 Task: Create a rule from the Routing list, Task moved to a section -> Set Priority in the project ArcticTech , set the section as To-Do and set the priority of the task as  High
Action: Mouse moved to (972, 90)
Screenshot: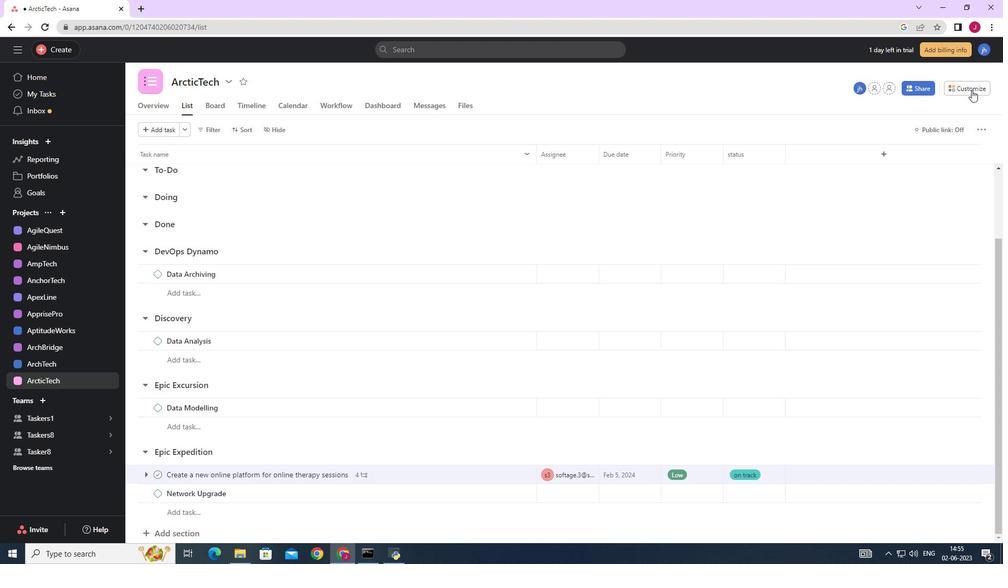 
Action: Mouse pressed left at (972, 90)
Screenshot: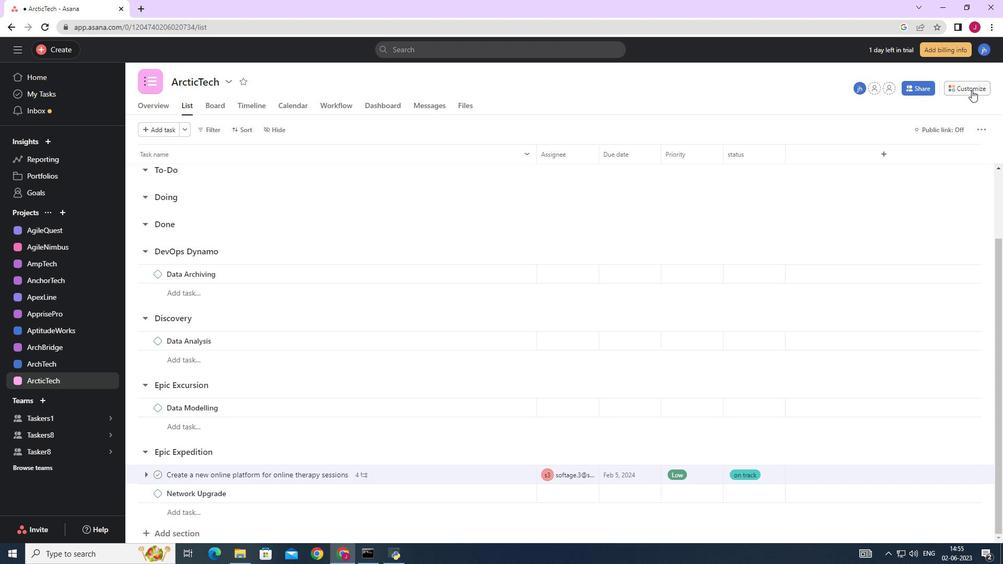 
Action: Mouse moved to (787, 221)
Screenshot: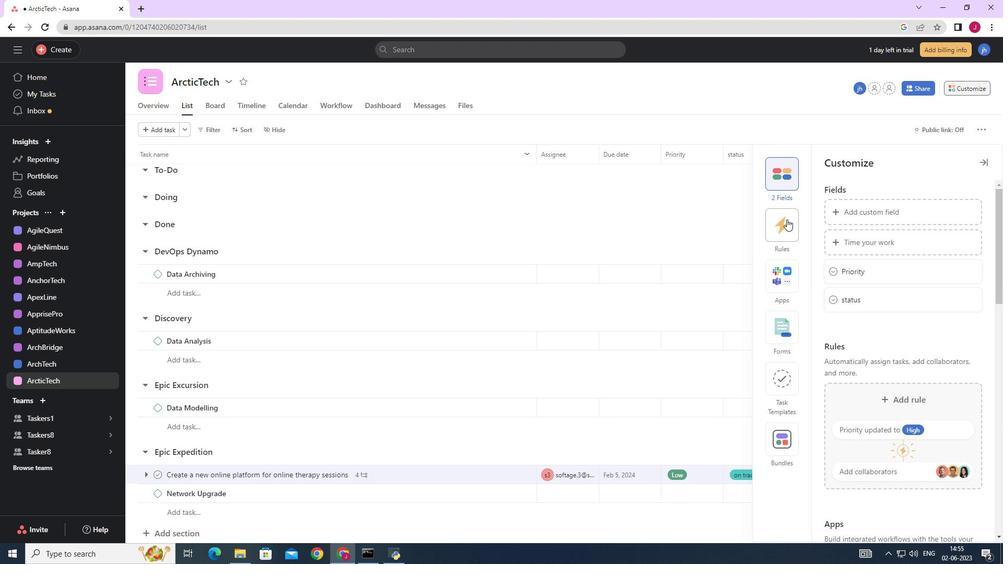 
Action: Mouse pressed left at (787, 221)
Screenshot: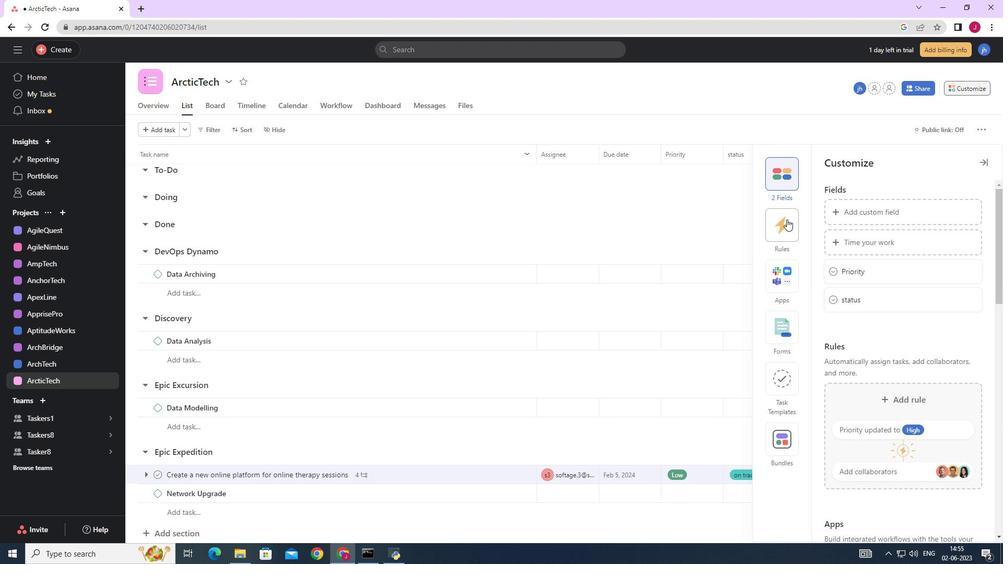 
Action: Mouse moved to (882, 237)
Screenshot: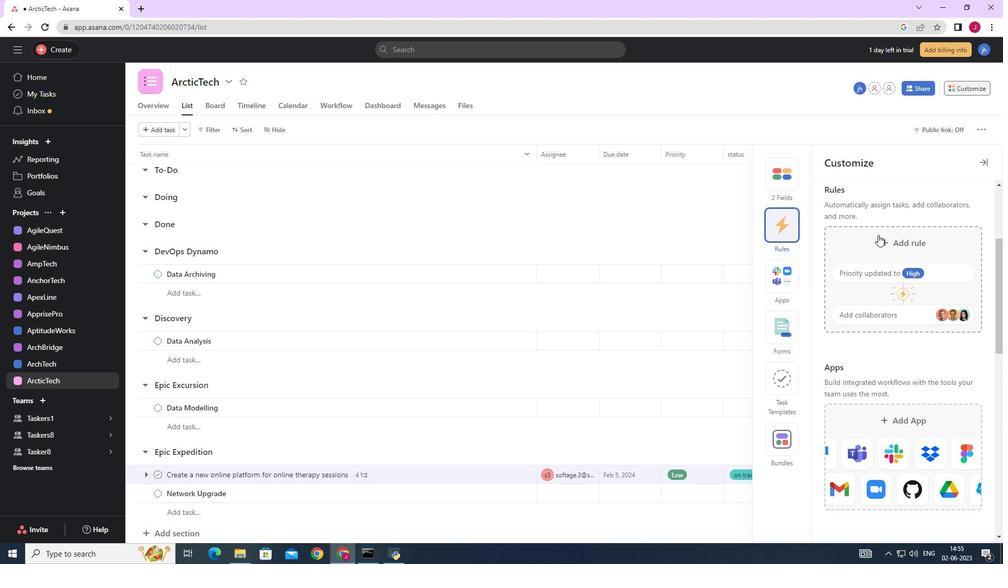 
Action: Mouse pressed left at (882, 237)
Screenshot: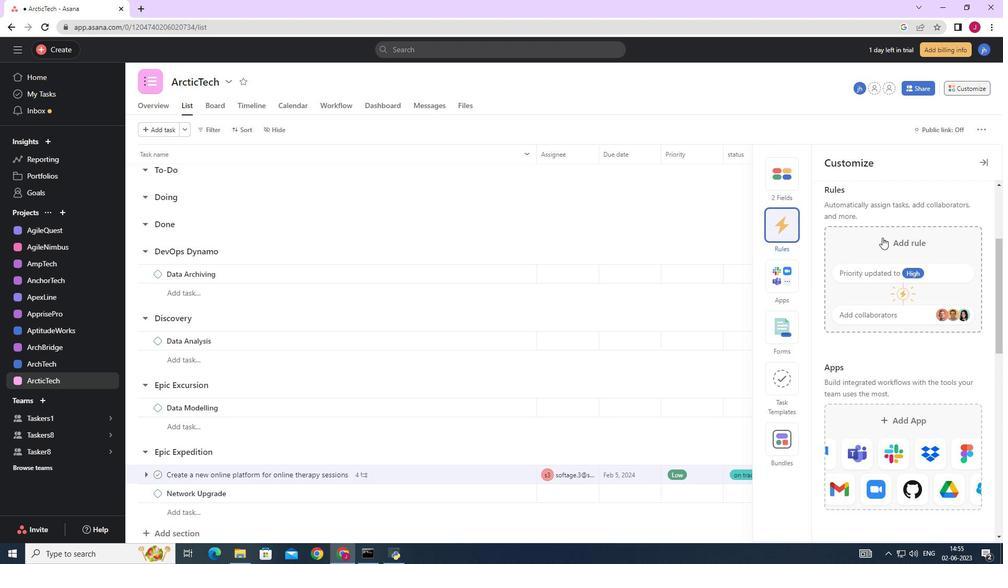 
Action: Mouse moved to (220, 134)
Screenshot: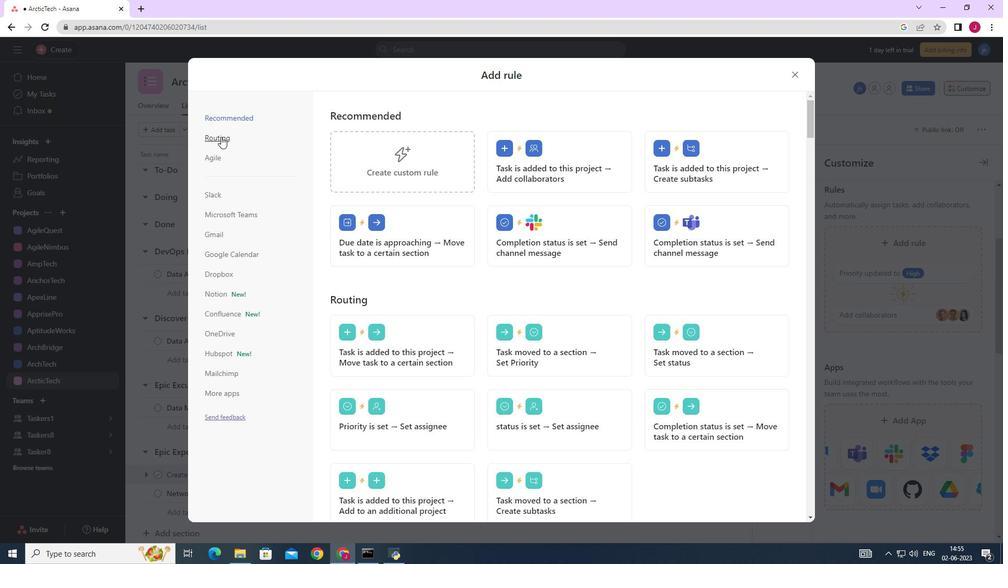 
Action: Mouse pressed left at (220, 134)
Screenshot: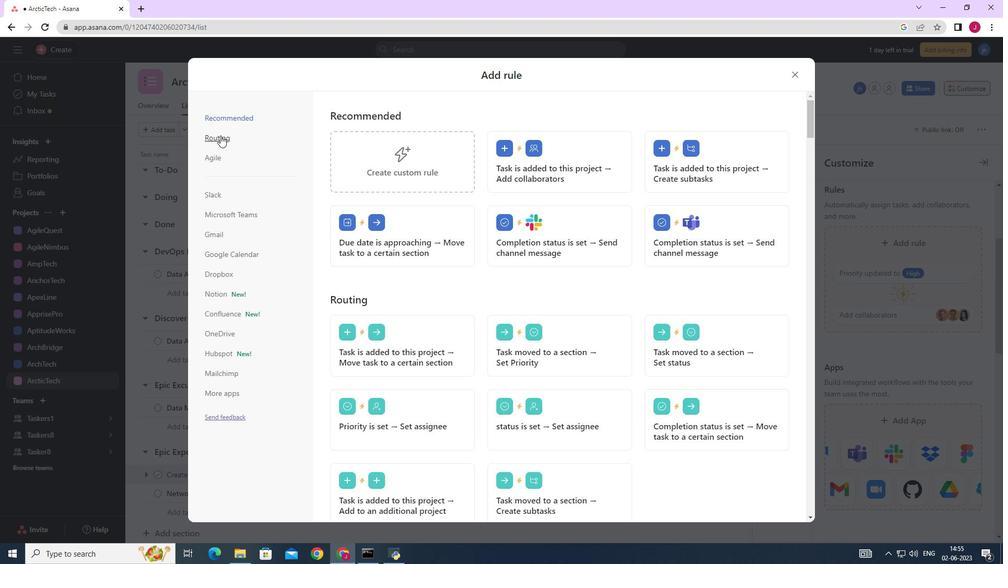 
Action: Mouse moved to (524, 169)
Screenshot: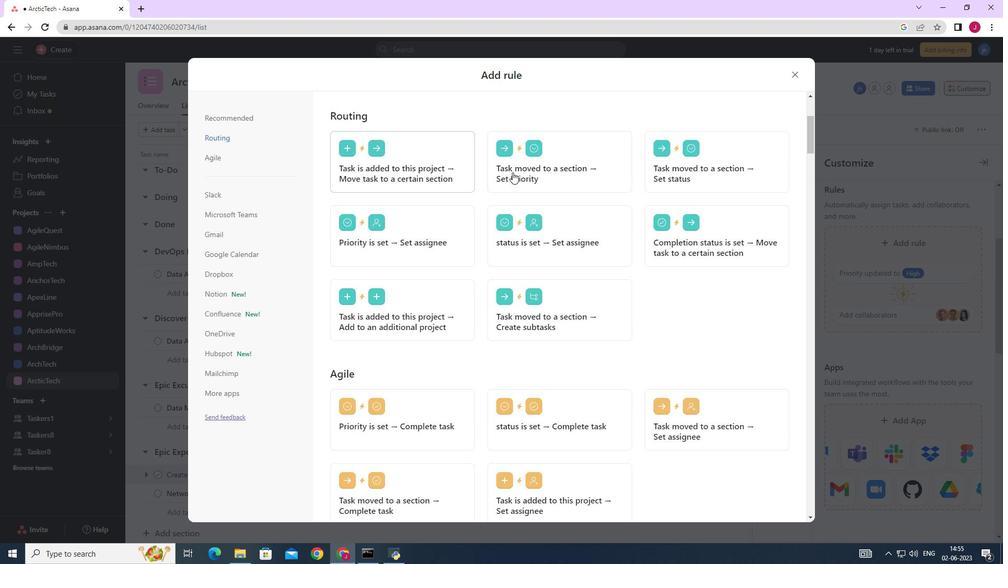 
Action: Mouse pressed left at (524, 169)
Screenshot: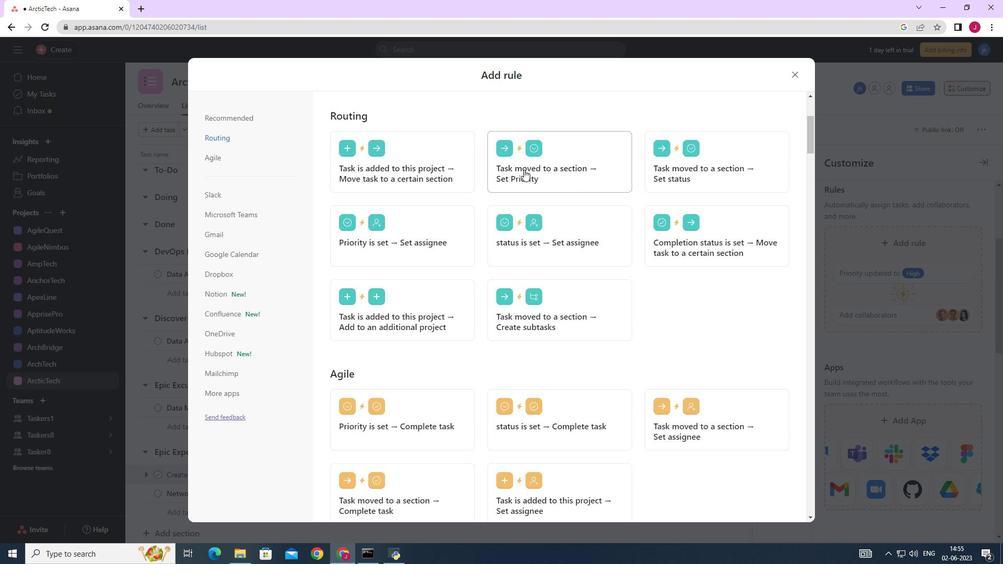 
Action: Mouse moved to (427, 276)
Screenshot: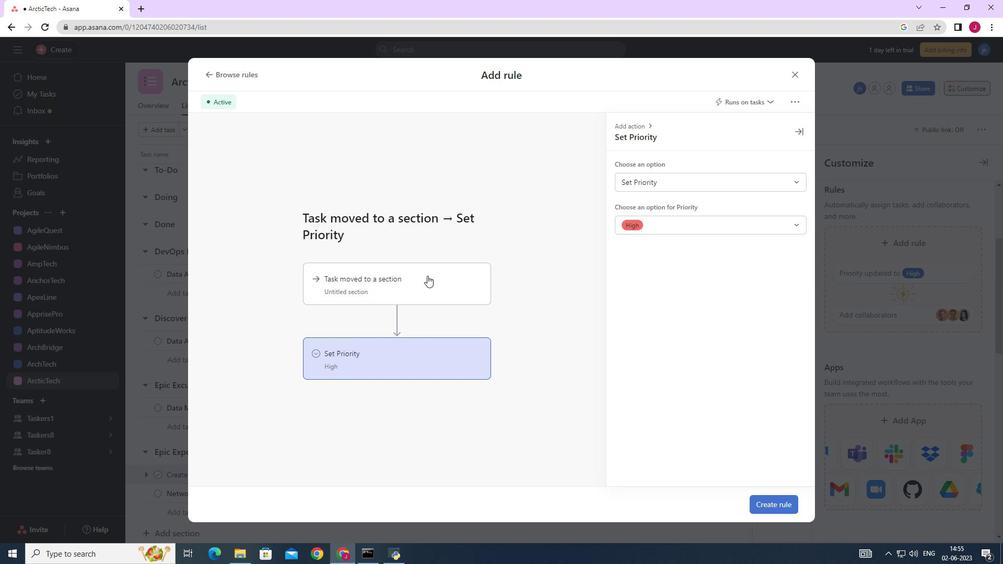 
Action: Mouse pressed left at (427, 276)
Screenshot: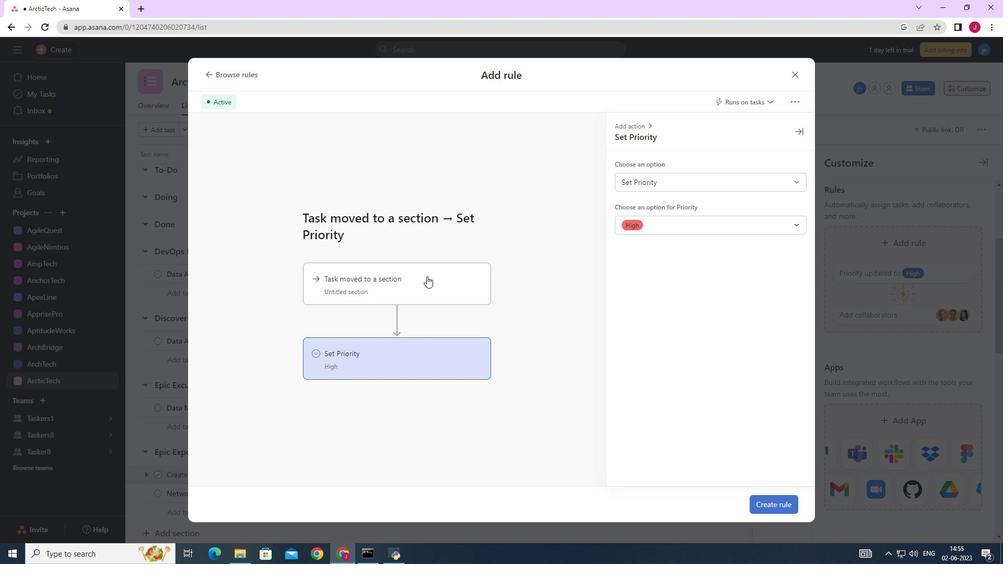 
Action: Mouse moved to (642, 180)
Screenshot: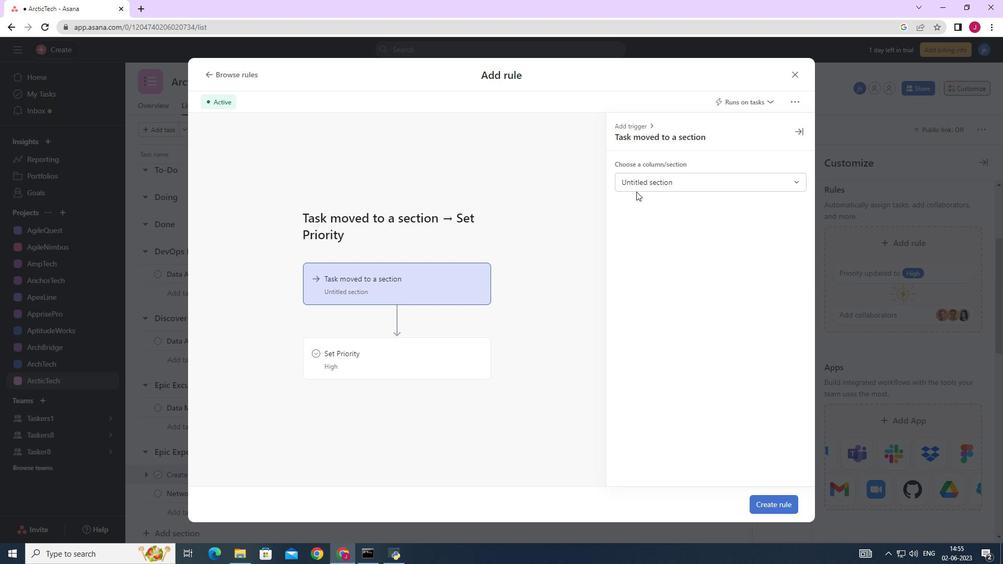 
Action: Mouse pressed left at (642, 180)
Screenshot: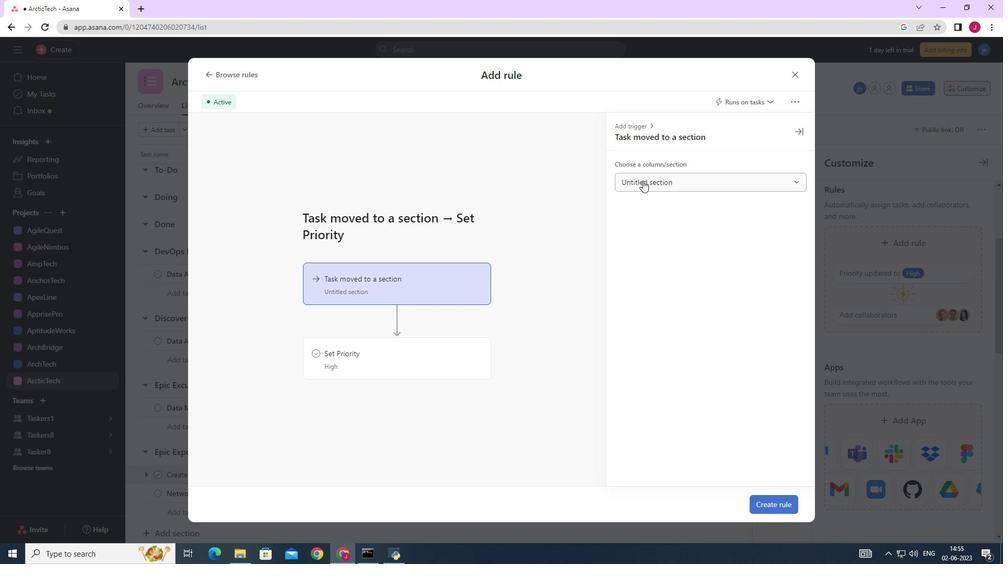 
Action: Mouse moved to (640, 224)
Screenshot: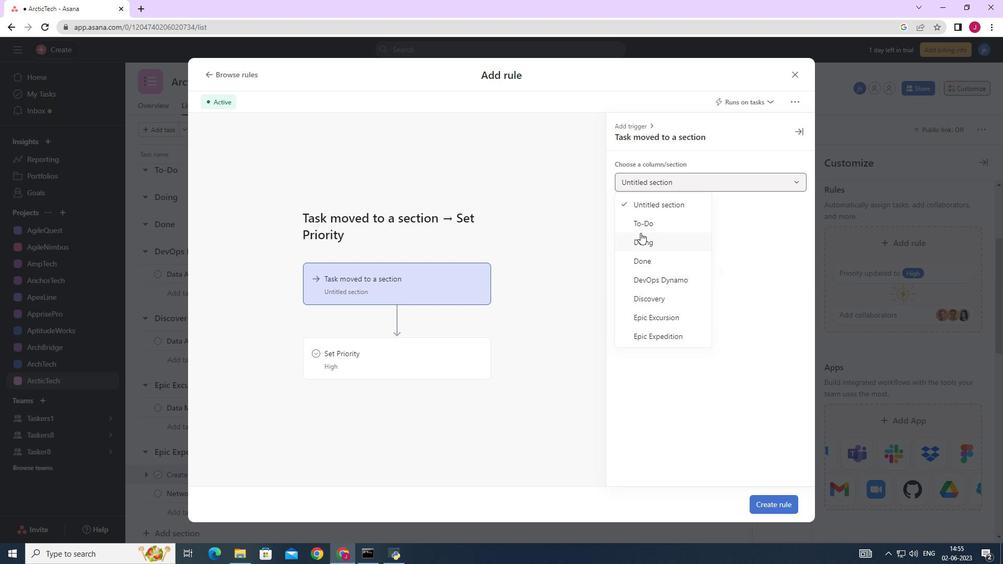 
Action: Mouse pressed left at (640, 224)
Screenshot: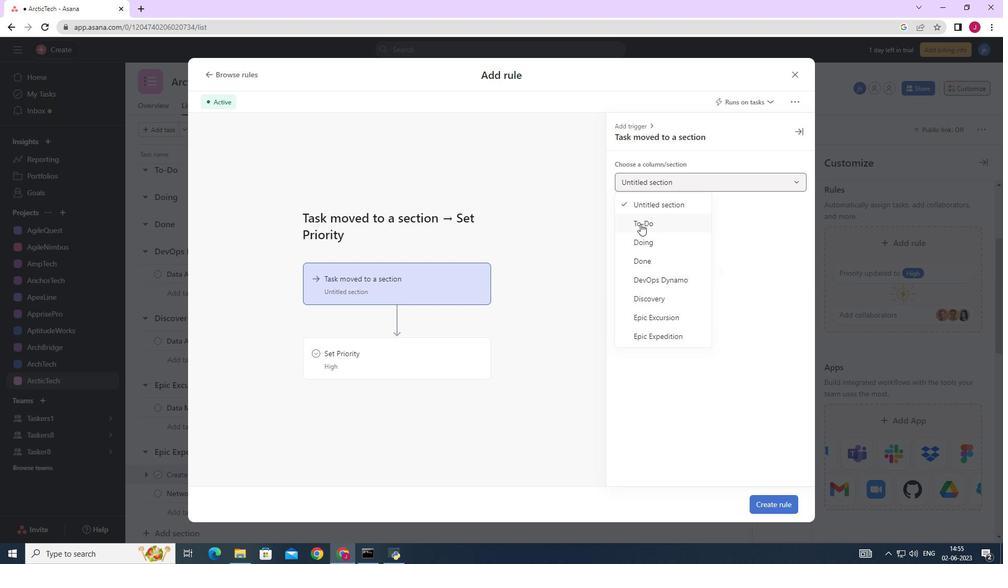 
Action: Mouse moved to (458, 350)
Screenshot: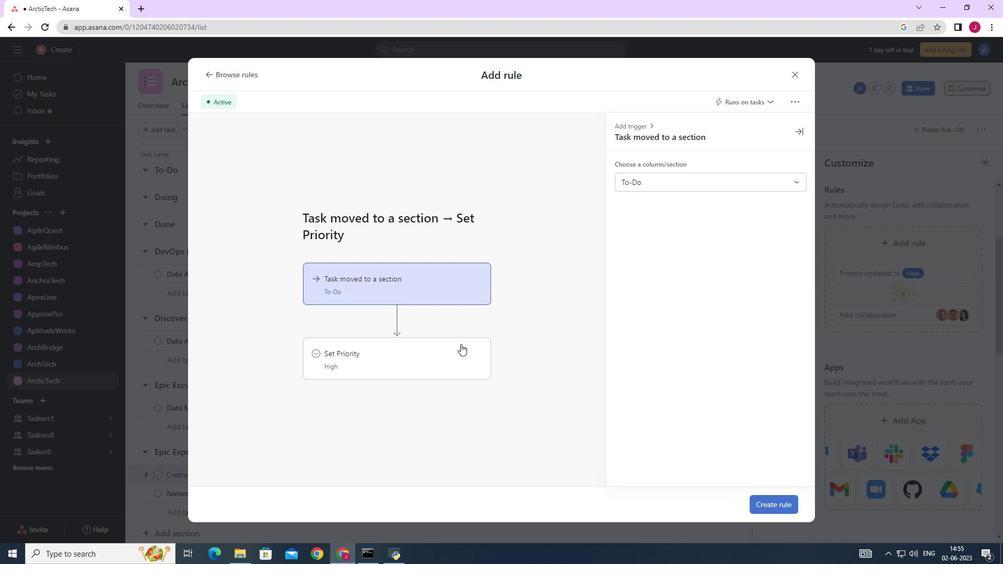 
Action: Mouse pressed left at (458, 350)
Screenshot: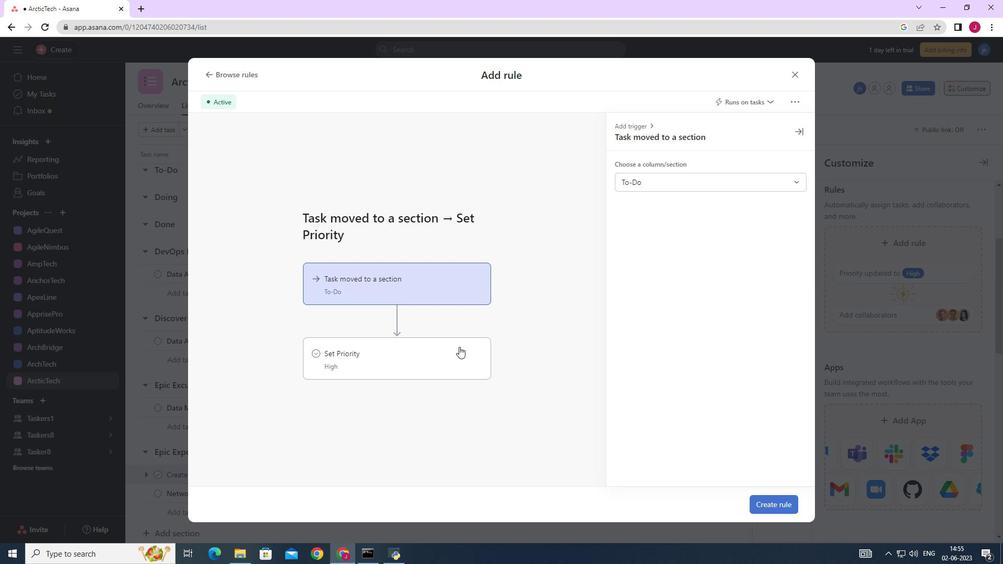 
Action: Mouse moved to (660, 177)
Screenshot: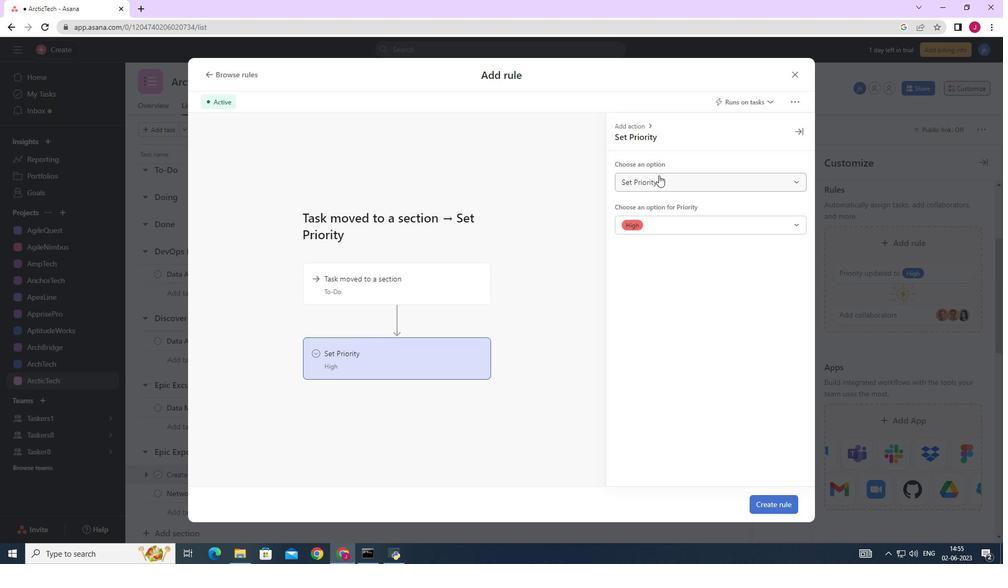 
Action: Mouse pressed left at (660, 177)
Screenshot: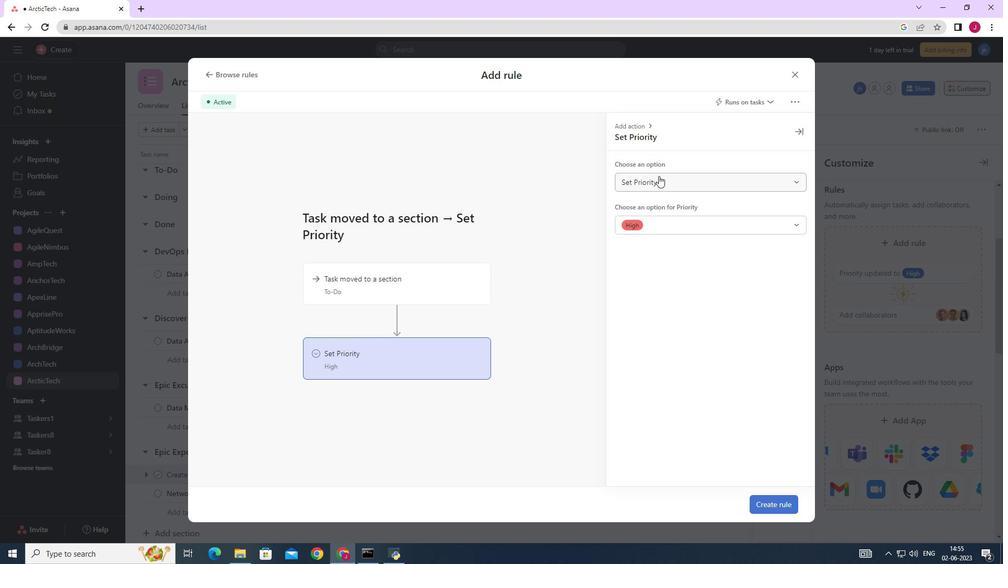 
Action: Mouse moved to (639, 202)
Screenshot: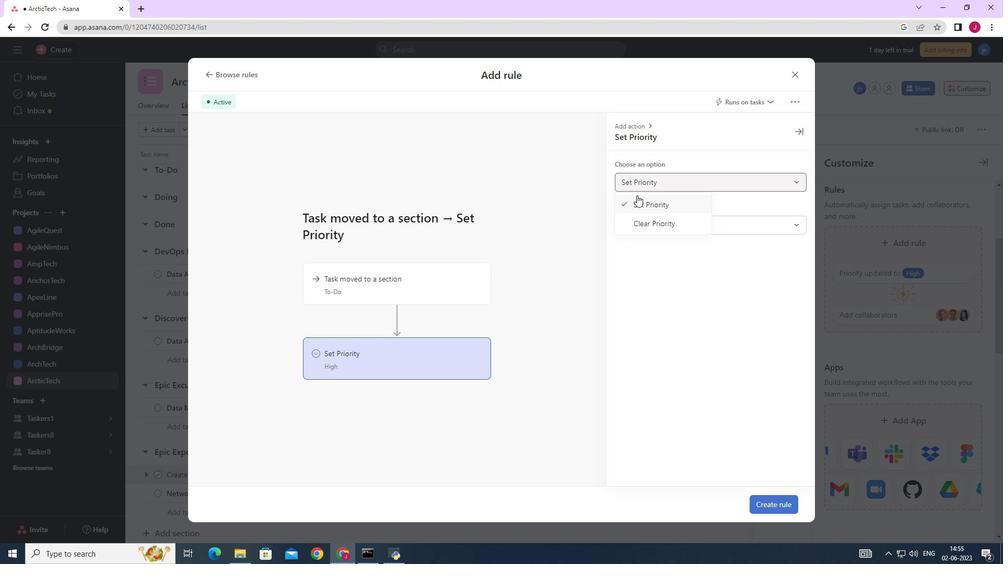 
Action: Mouse pressed left at (639, 202)
Screenshot: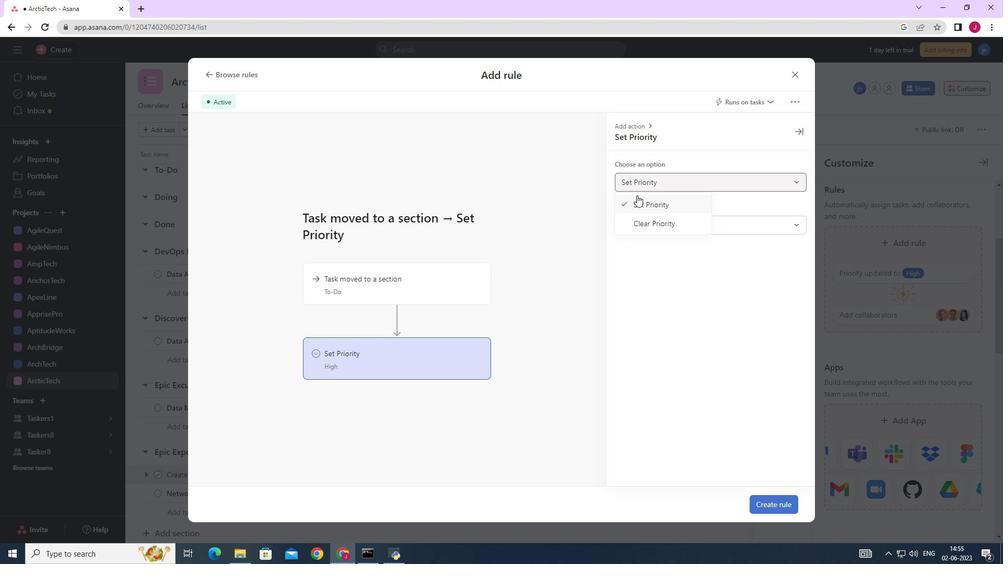 
Action: Mouse moved to (636, 222)
Screenshot: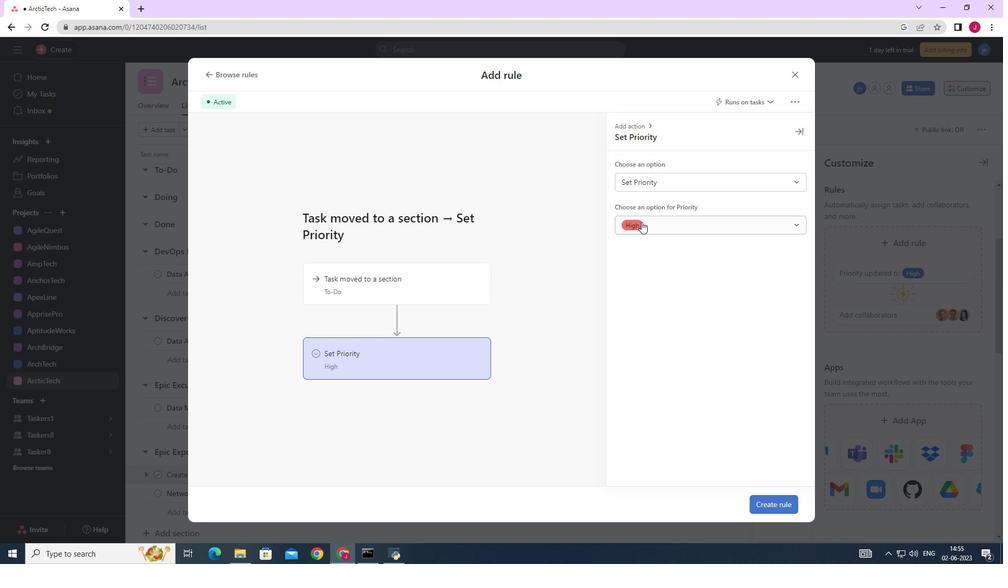 
Action: Mouse pressed left at (636, 222)
Screenshot: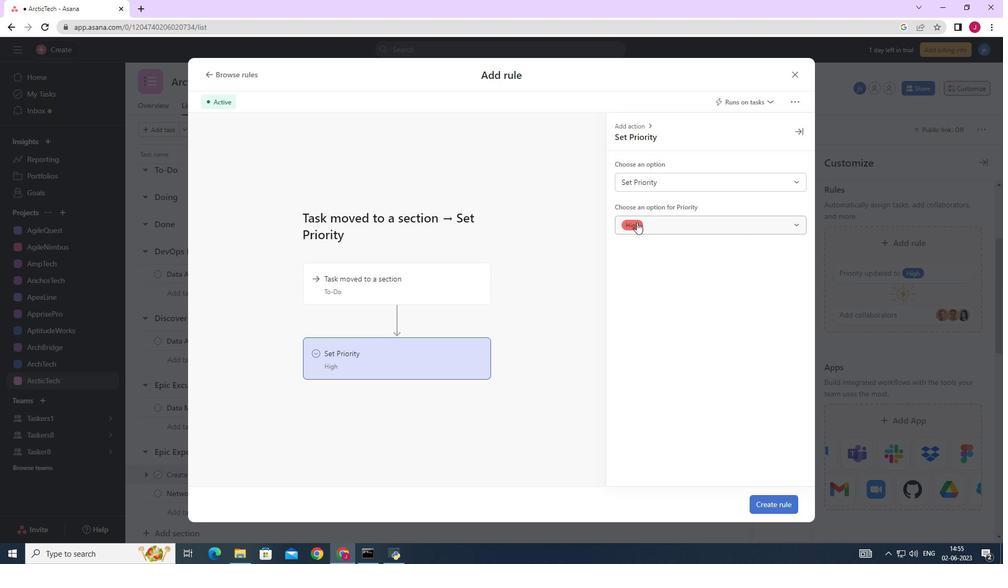 
Action: Mouse moved to (635, 222)
Screenshot: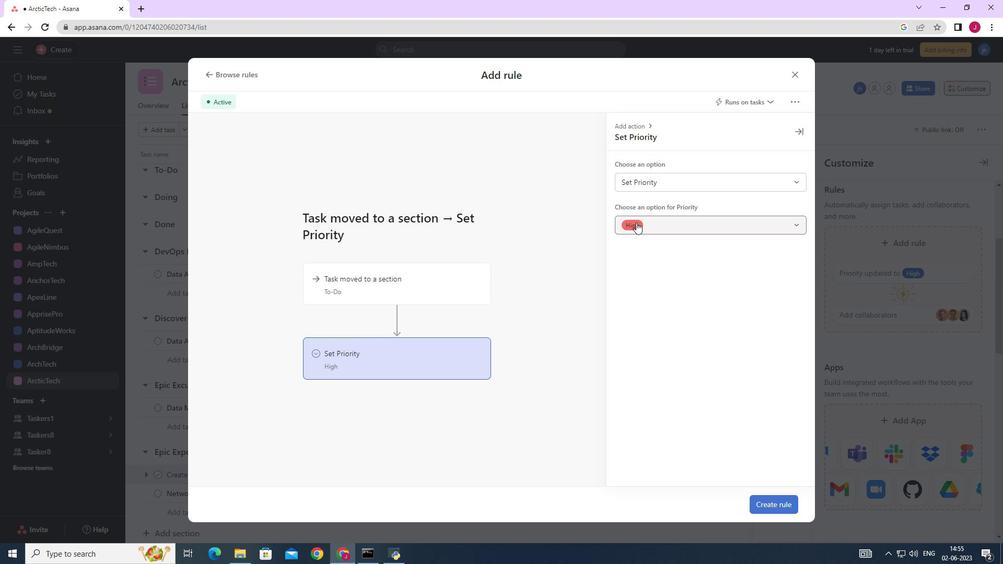 
Action: Mouse pressed left at (635, 222)
Screenshot: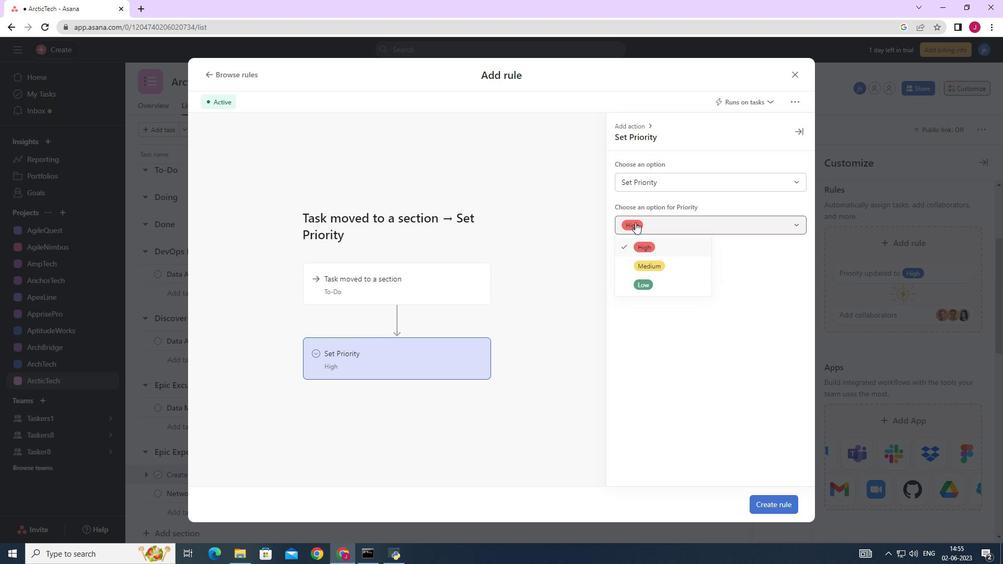 
Action: Mouse moved to (773, 506)
Screenshot: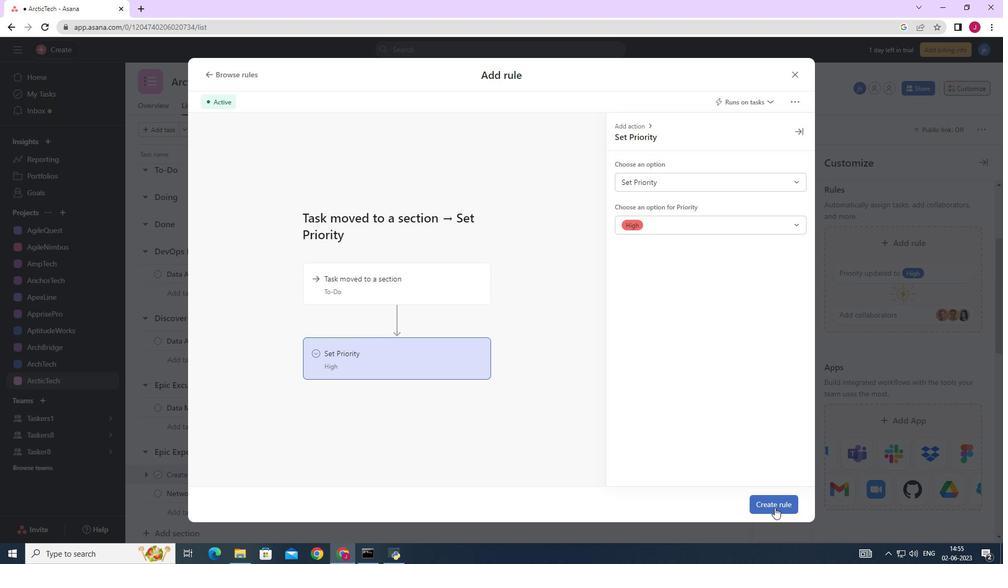 
Action: Mouse pressed left at (773, 506)
Screenshot: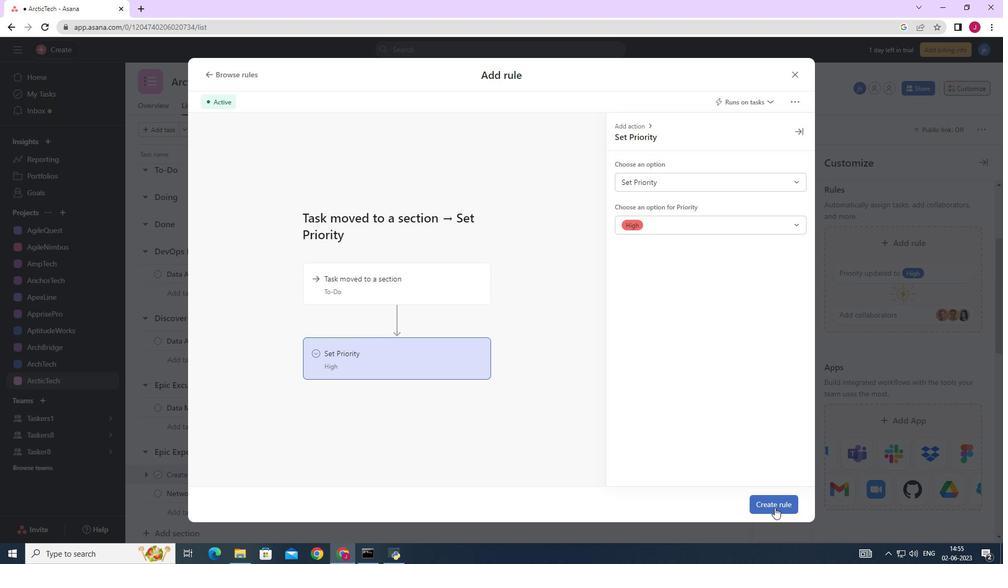 
Action: Mouse moved to (755, 460)
Screenshot: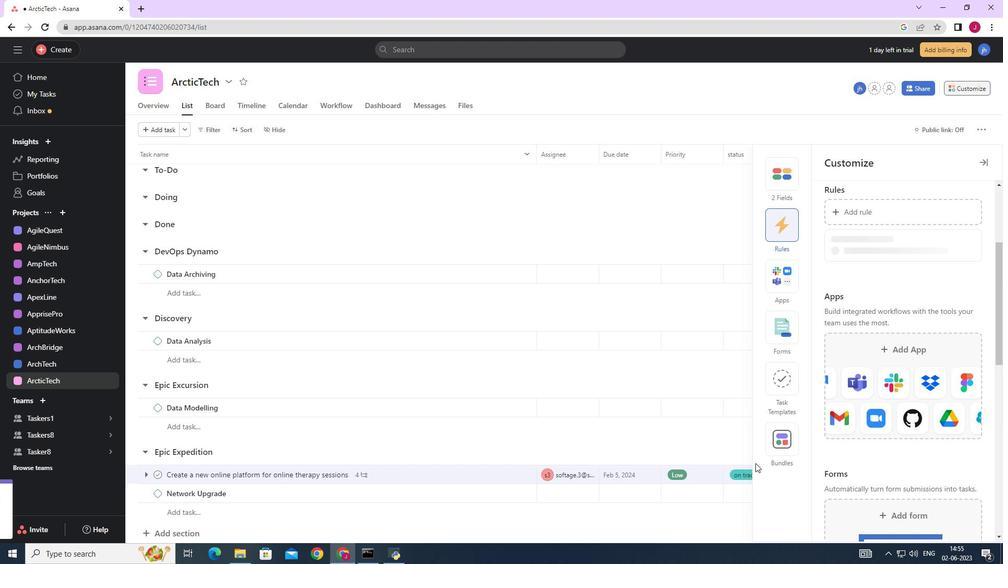 
